 Task: Add the task  Integrate a new online platform for online tutoring services to the section Debug Drift in the project ApexLine and add a Due Date to the respective task as 2024/01/10
Action: Mouse moved to (728, 381)
Screenshot: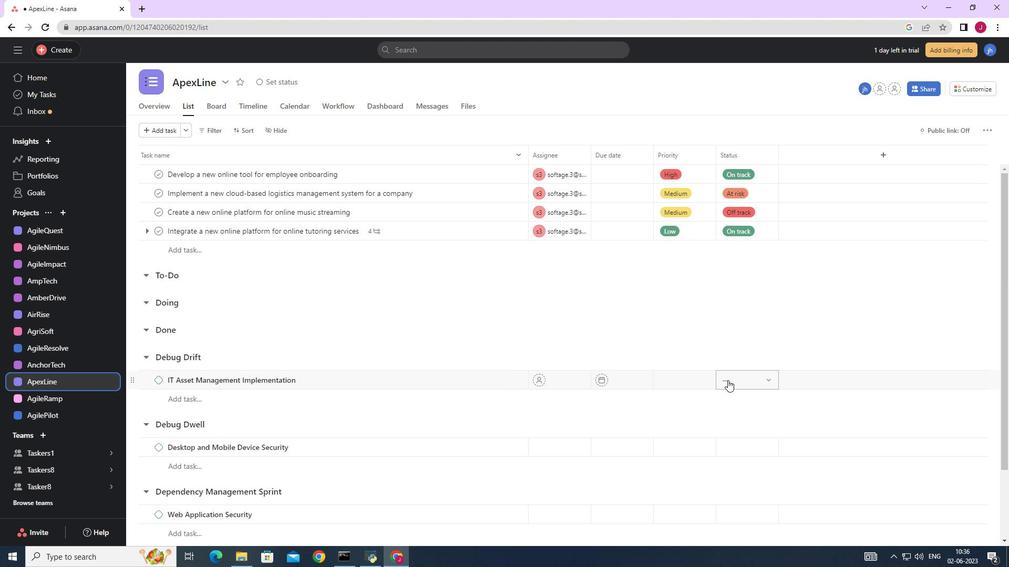 
Action: Mouse scrolled (728, 381) with delta (0, 0)
Screenshot: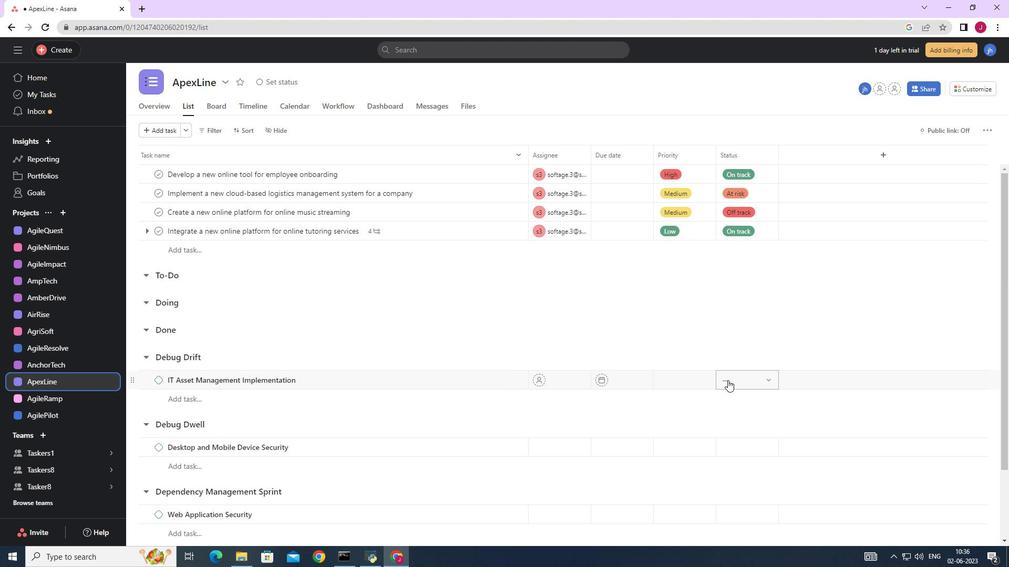 
Action: Mouse scrolled (728, 381) with delta (0, 0)
Screenshot: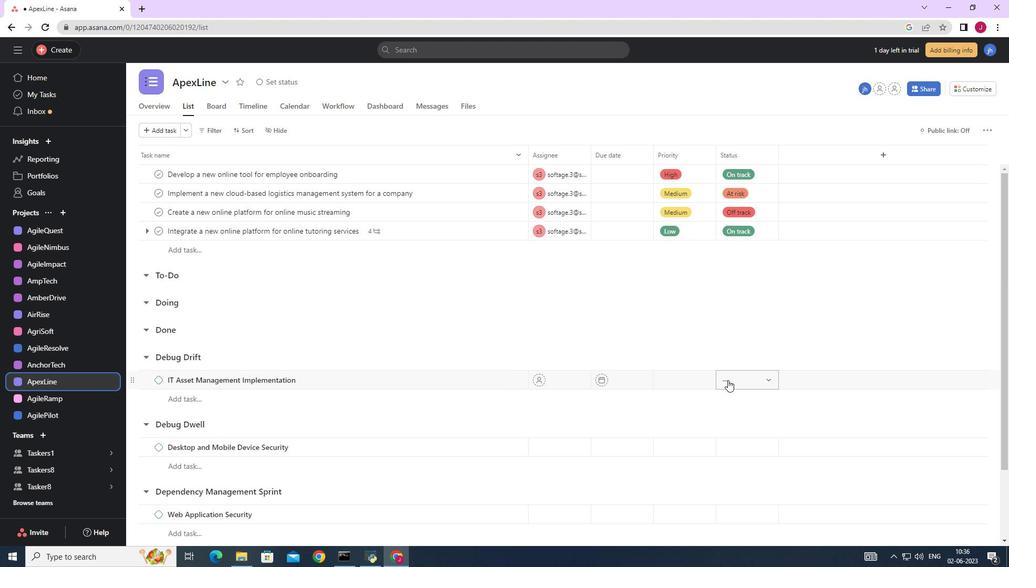 
Action: Mouse scrolled (728, 381) with delta (0, 0)
Screenshot: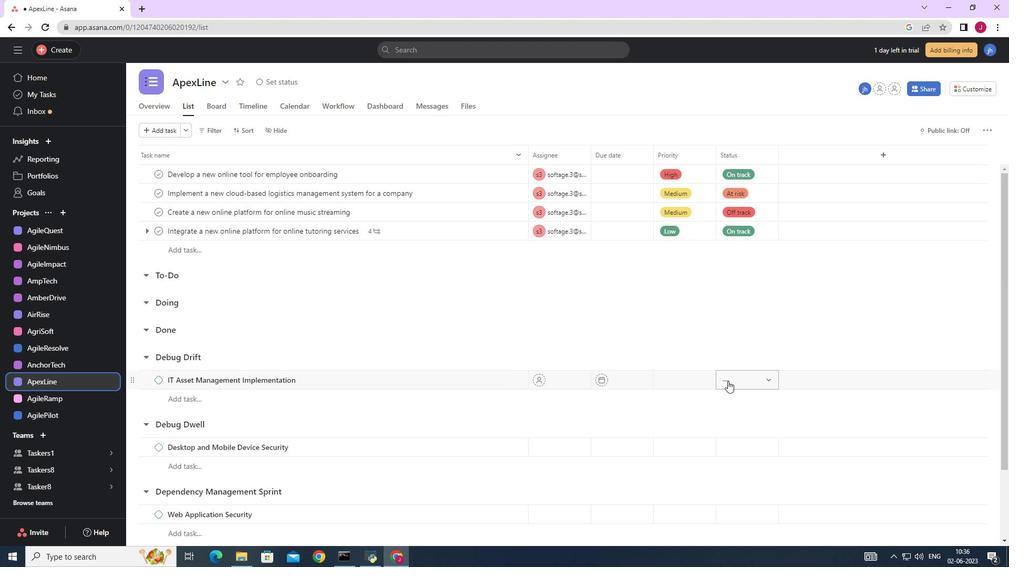 
Action: Mouse scrolled (728, 381) with delta (0, 0)
Screenshot: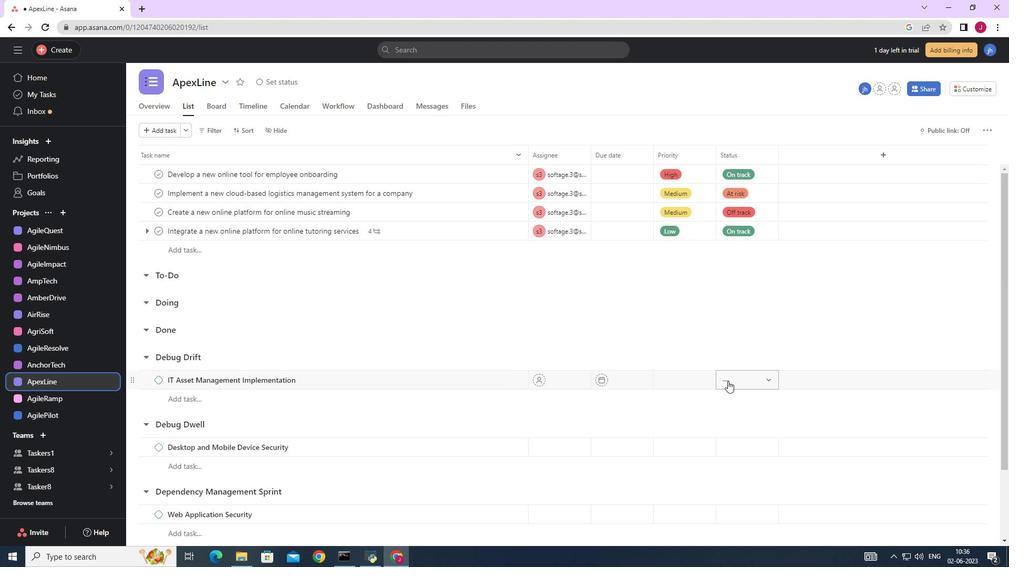 
Action: Mouse scrolled (728, 381) with delta (0, 0)
Screenshot: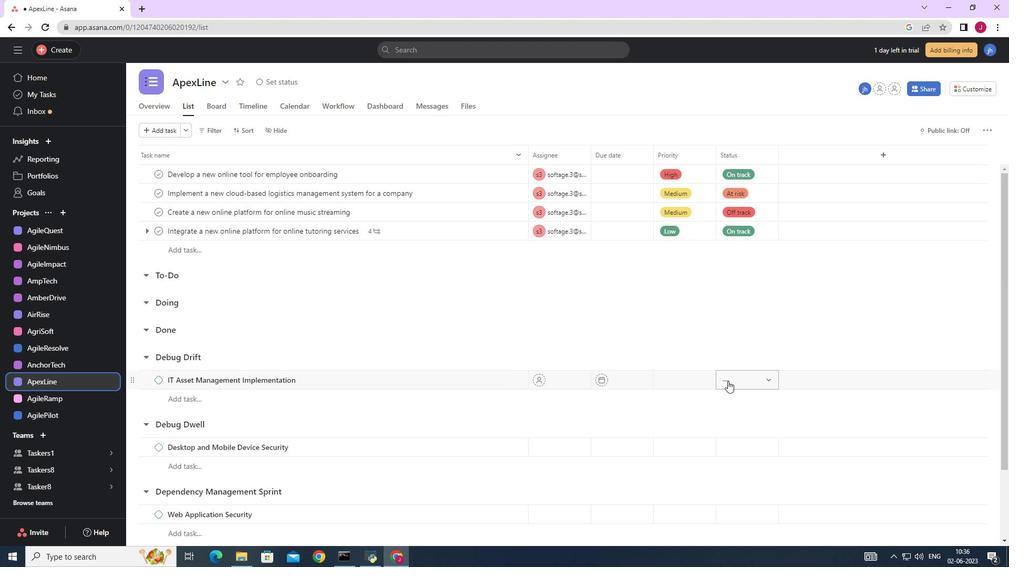 
Action: Mouse moved to (710, 389)
Screenshot: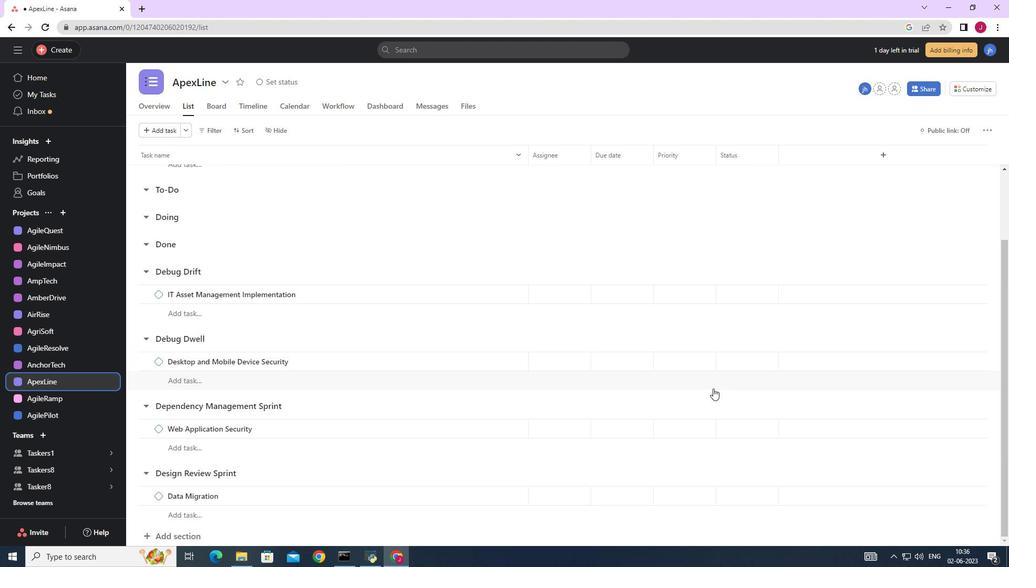 
Action: Mouse scrolled (710, 390) with delta (0, 0)
Screenshot: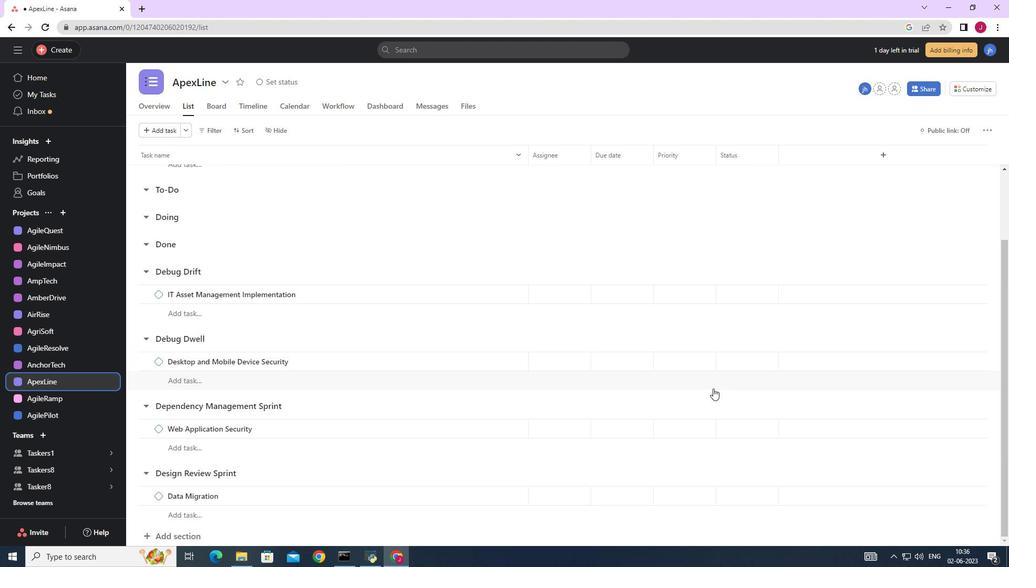 
Action: Mouse scrolled (710, 390) with delta (0, 0)
Screenshot: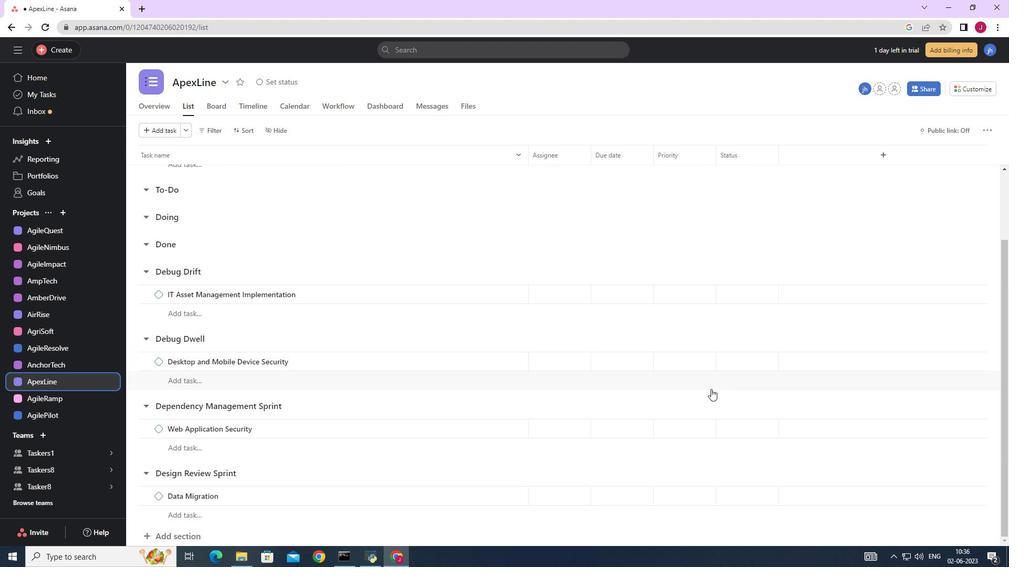 
Action: Mouse scrolled (710, 390) with delta (0, 0)
Screenshot: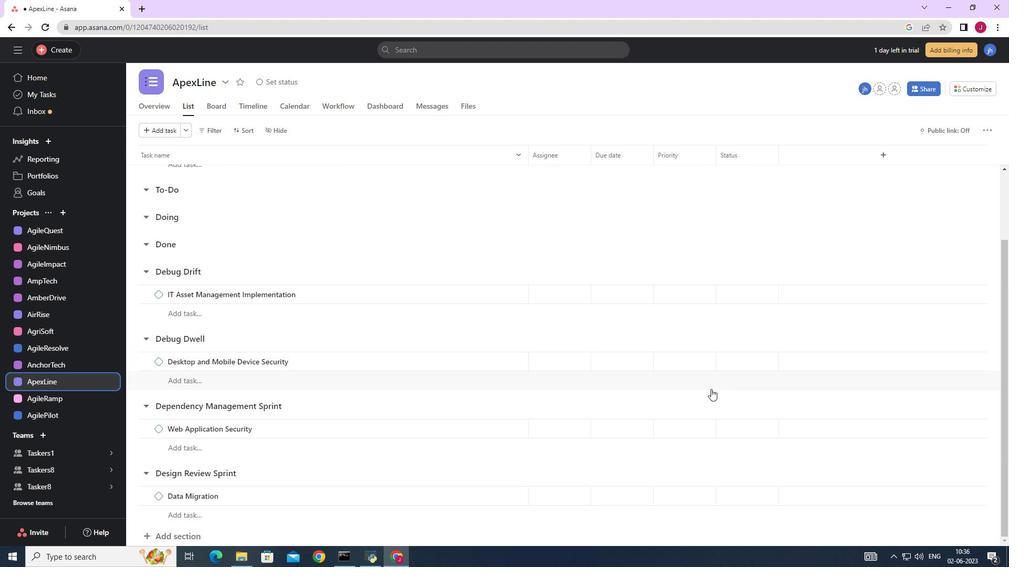 
Action: Mouse moved to (709, 389)
Screenshot: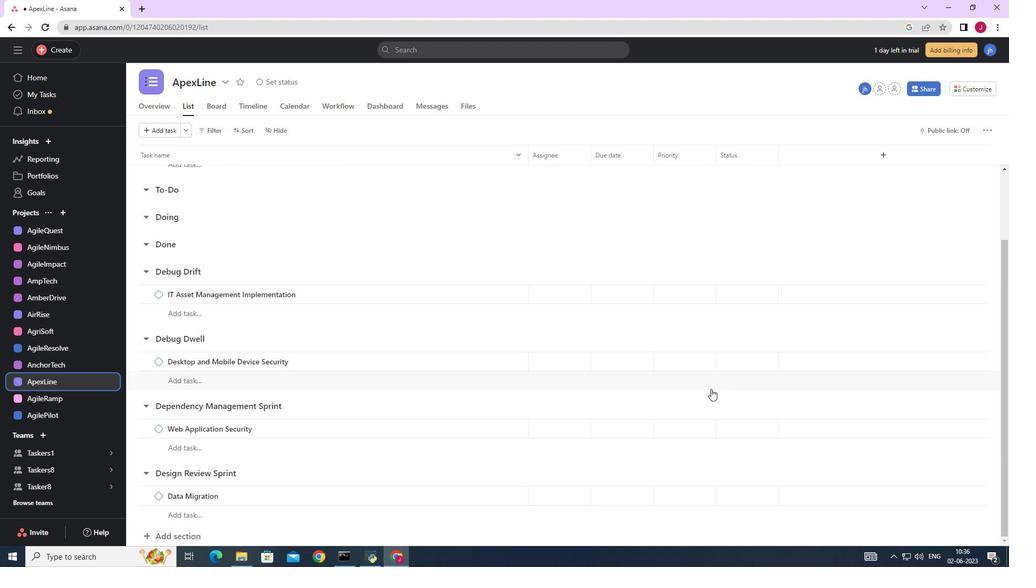 
Action: Mouse scrolled (709, 390) with delta (0, 0)
Screenshot: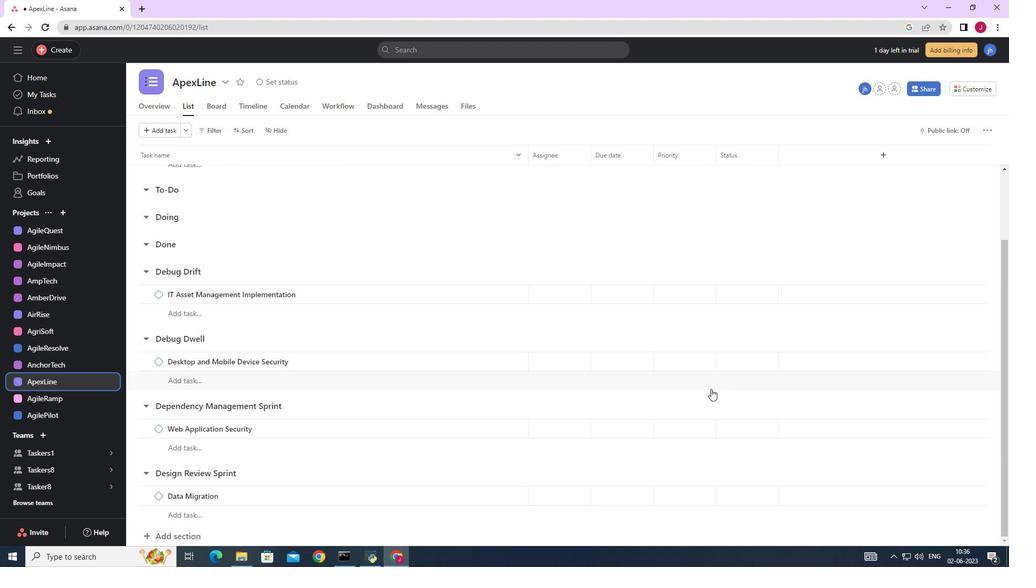 
Action: Mouse moved to (504, 228)
Screenshot: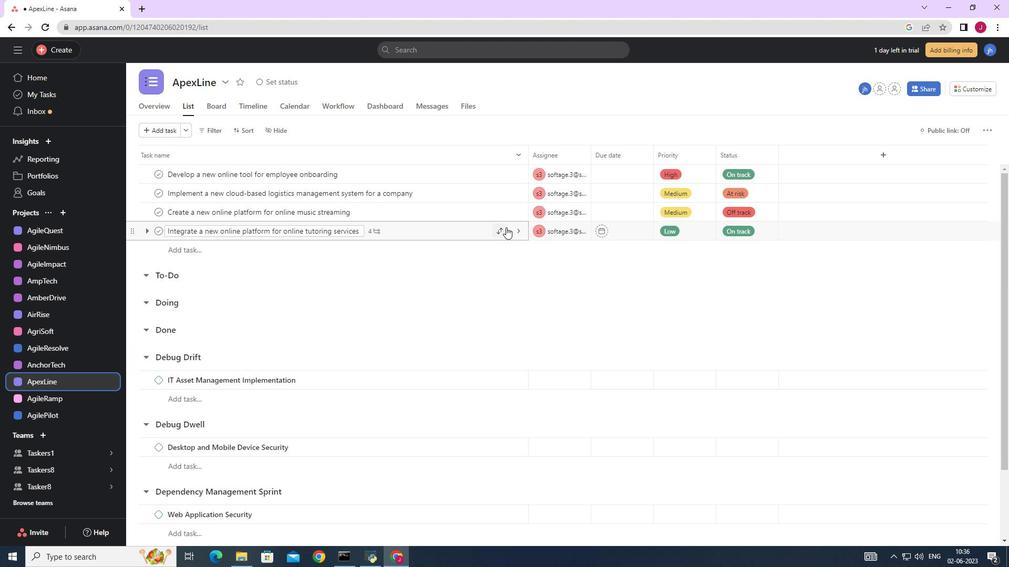 
Action: Mouse pressed left at (504, 228)
Screenshot: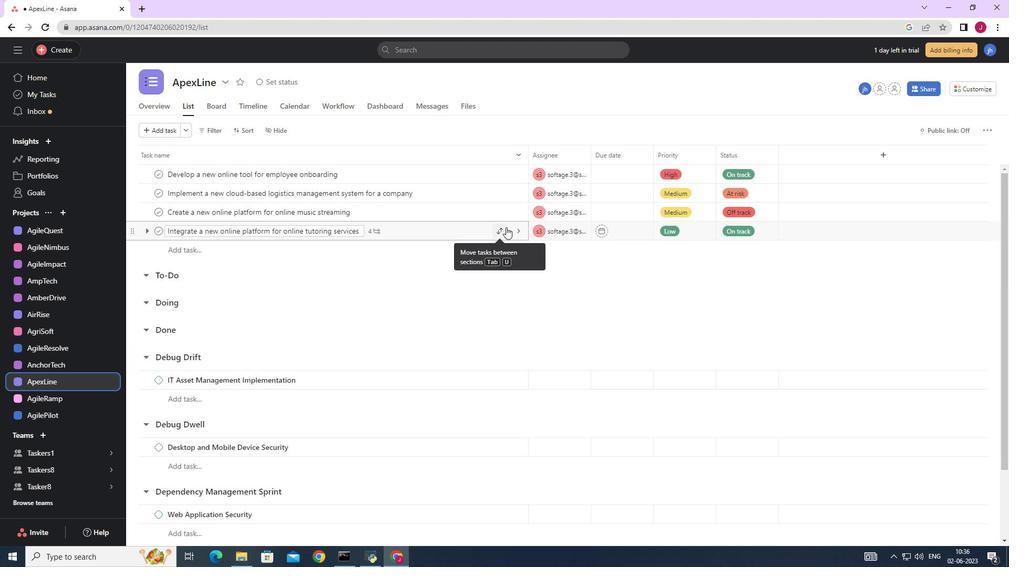 
Action: Mouse moved to (439, 347)
Screenshot: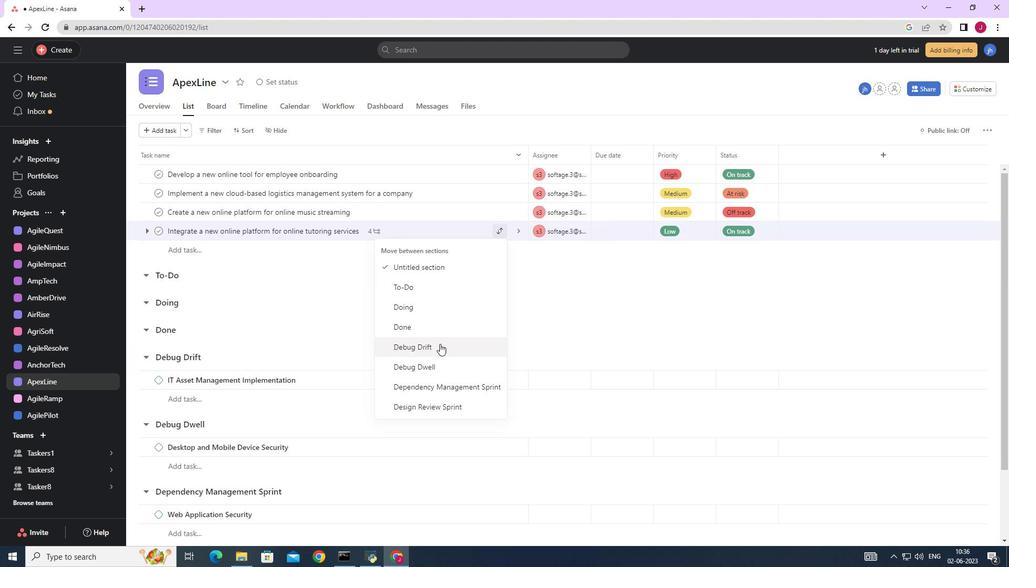 
Action: Mouse pressed left at (439, 347)
Screenshot: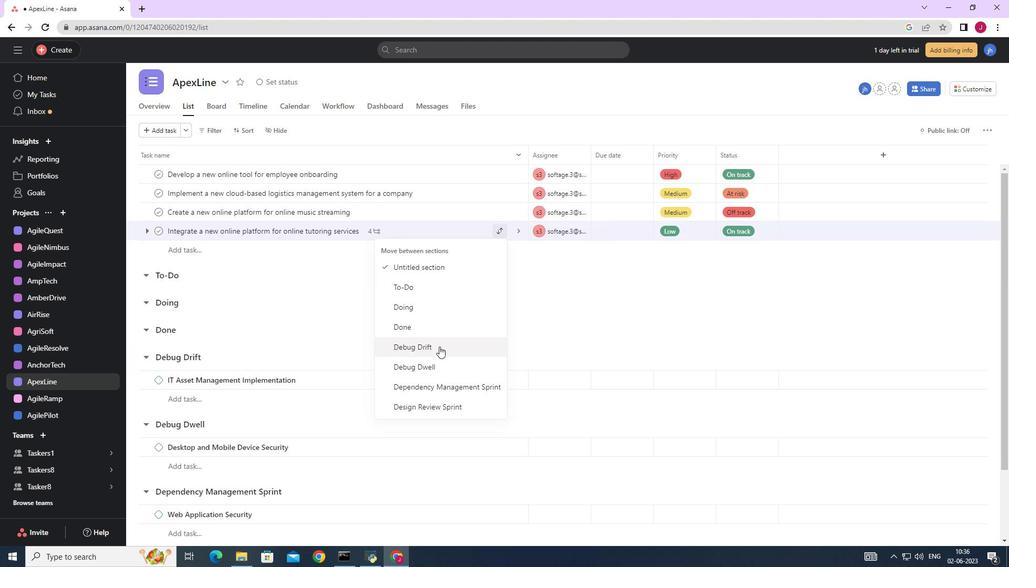 
Action: Mouse moved to (637, 360)
Screenshot: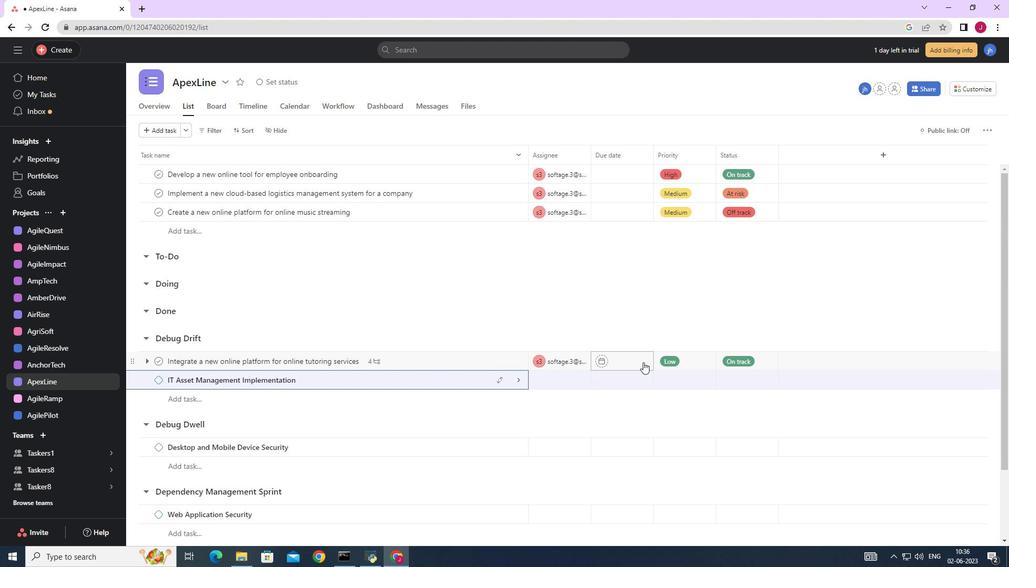 
Action: Mouse pressed left at (637, 360)
Screenshot: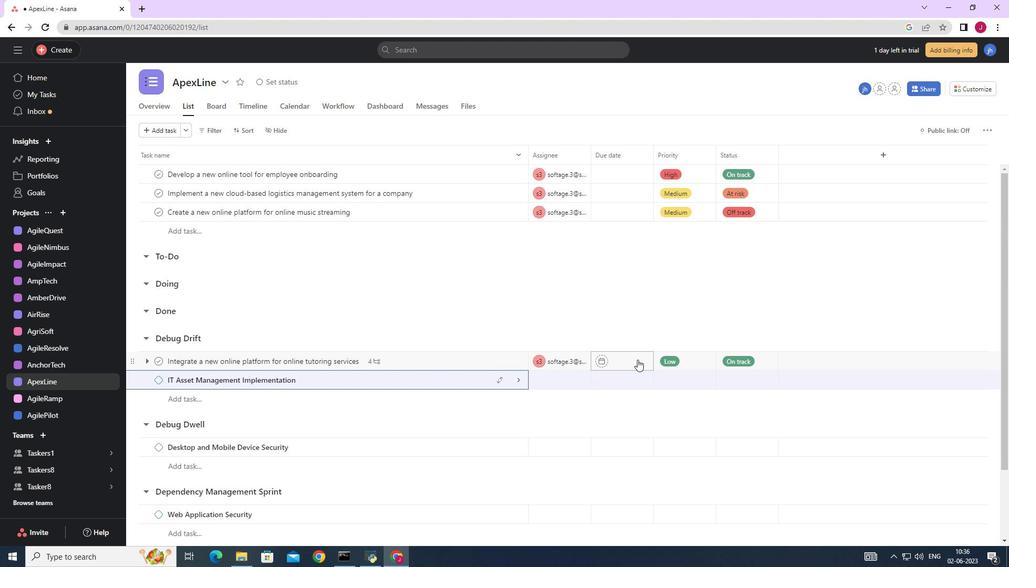 
Action: Mouse moved to (725, 195)
Screenshot: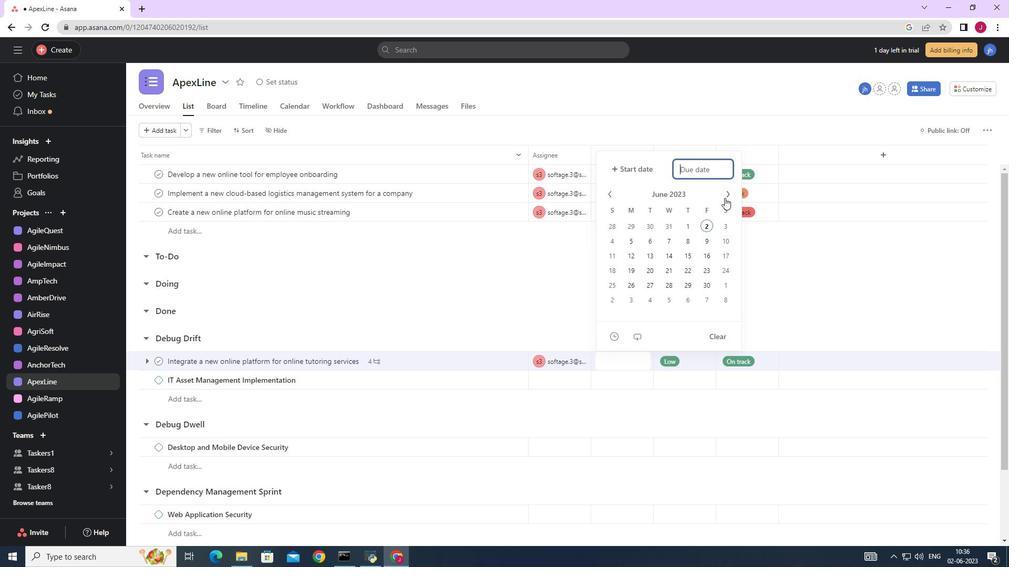 
Action: Mouse pressed left at (725, 195)
Screenshot: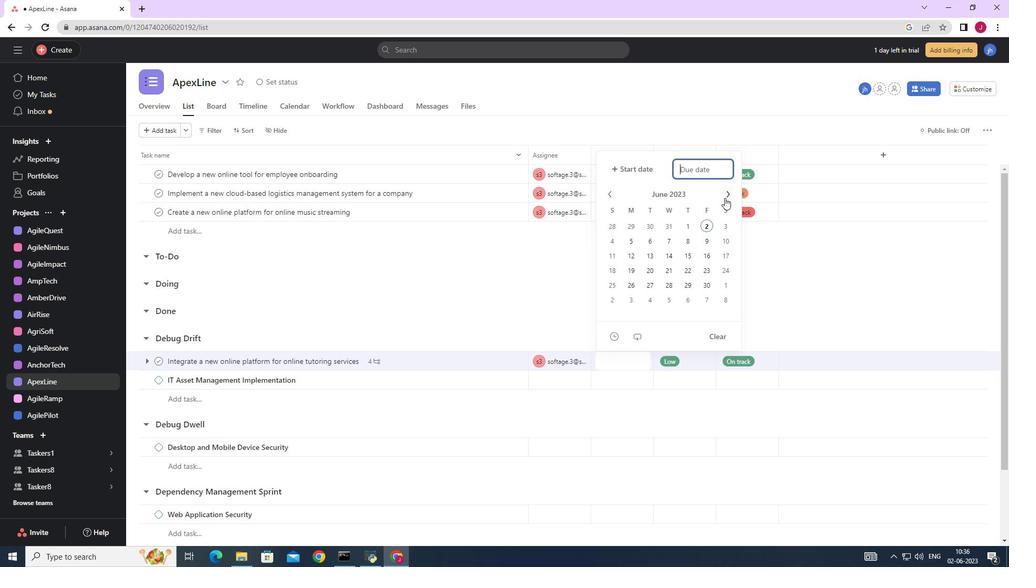 
Action: Mouse moved to (725, 195)
Screenshot: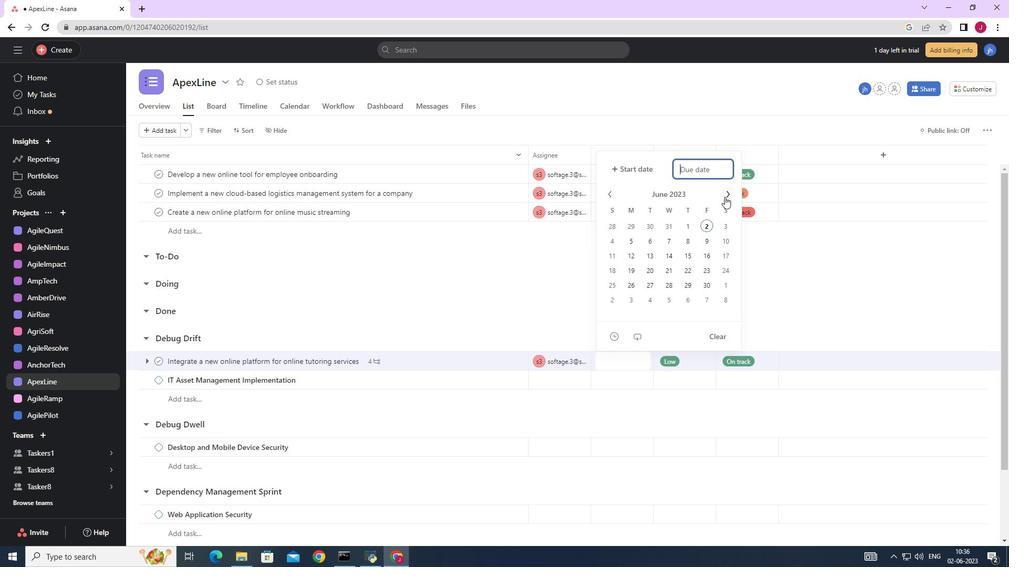 
Action: Mouse pressed left at (725, 195)
Screenshot: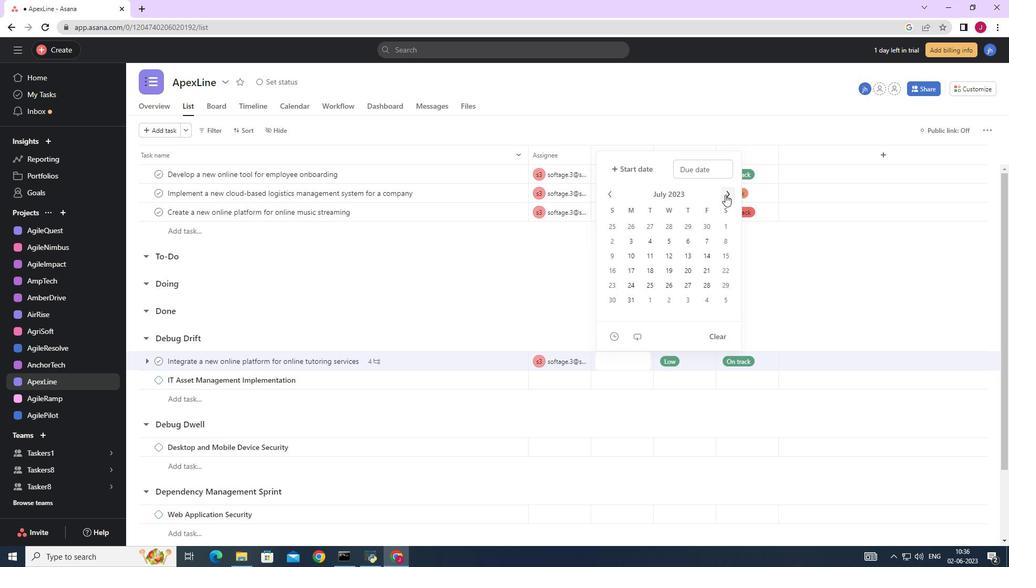
Action: Mouse pressed left at (725, 195)
Screenshot: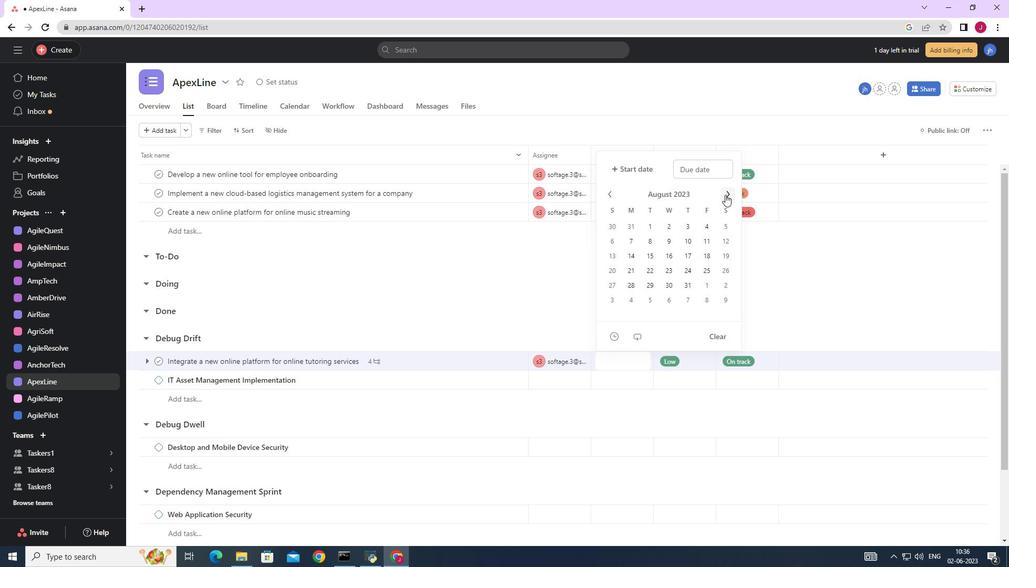 
Action: Mouse pressed left at (725, 195)
Screenshot: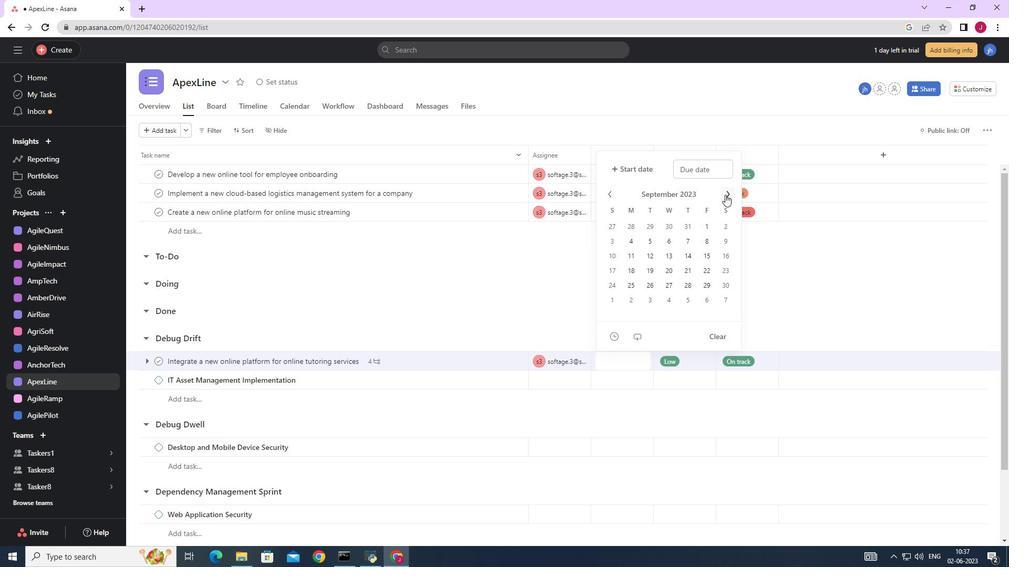 
Action: Mouse pressed left at (725, 195)
Screenshot: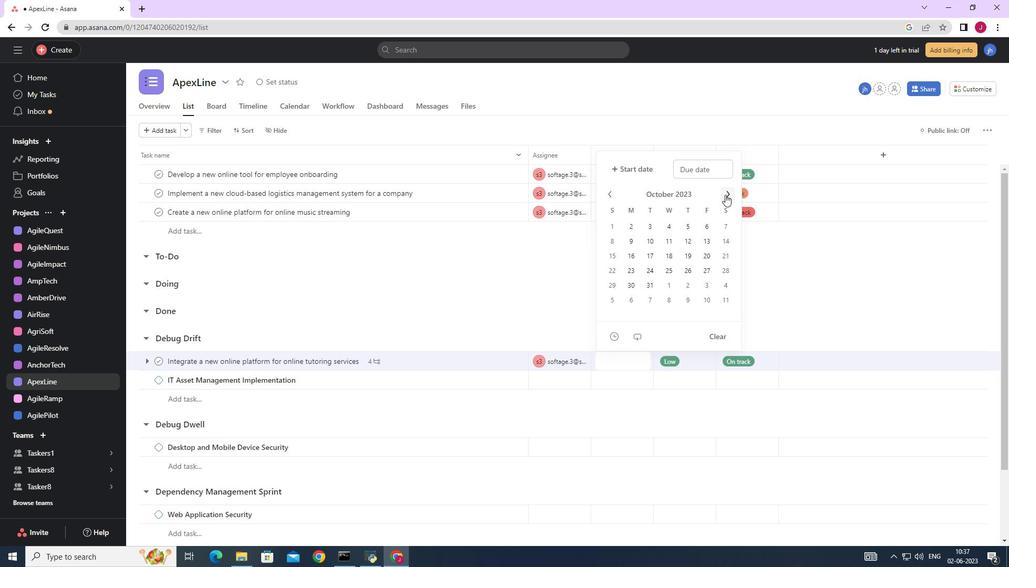 
Action: Mouse pressed left at (725, 195)
Screenshot: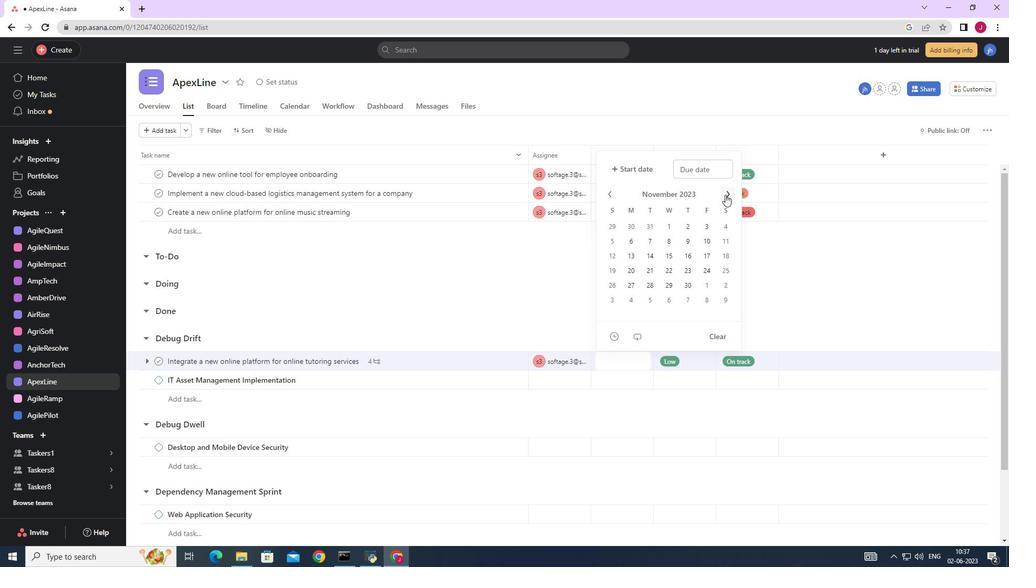
Action: Mouse pressed left at (725, 195)
Screenshot: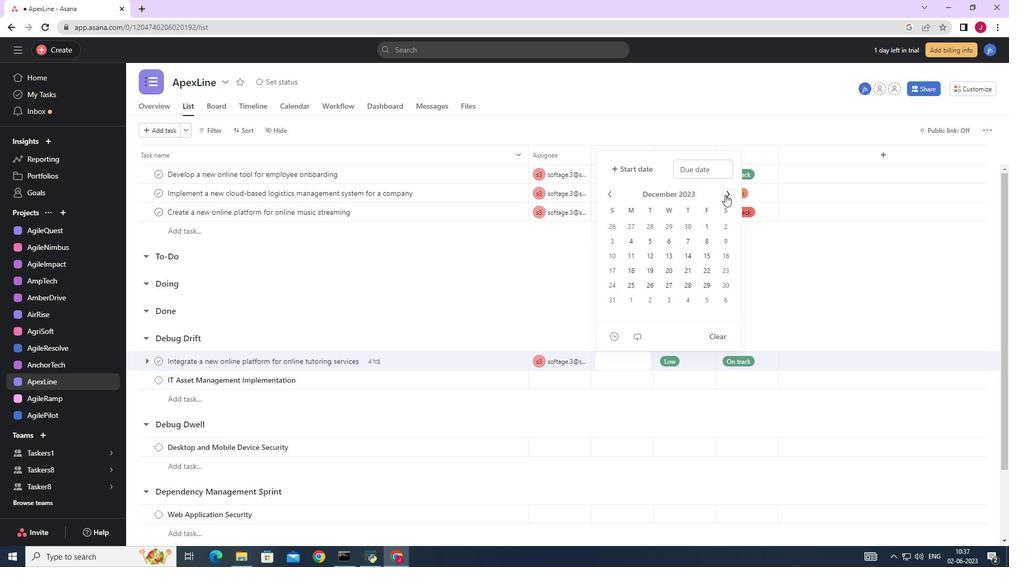 
Action: Mouse pressed left at (725, 195)
Screenshot: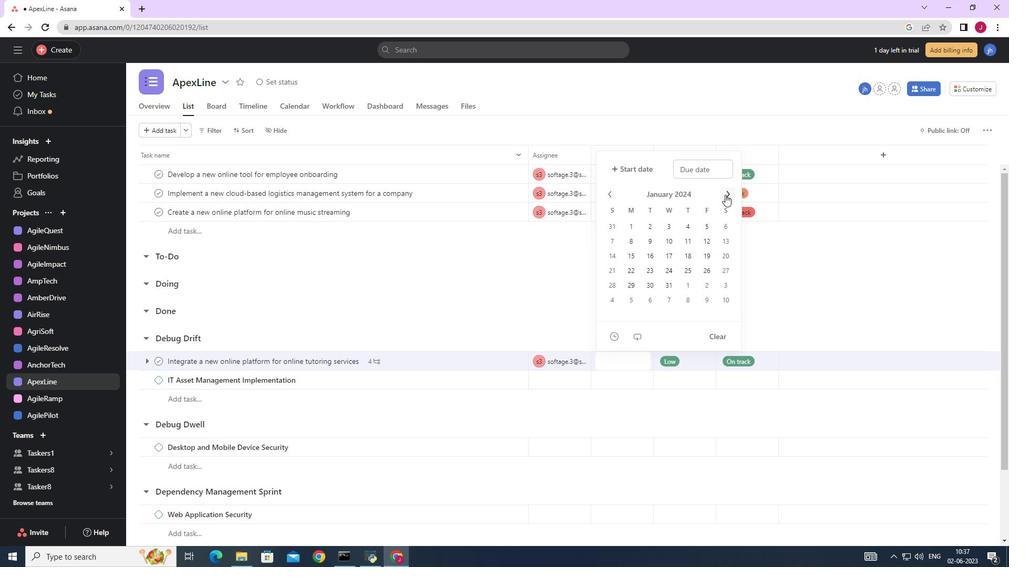 
Action: Mouse moved to (614, 192)
Screenshot: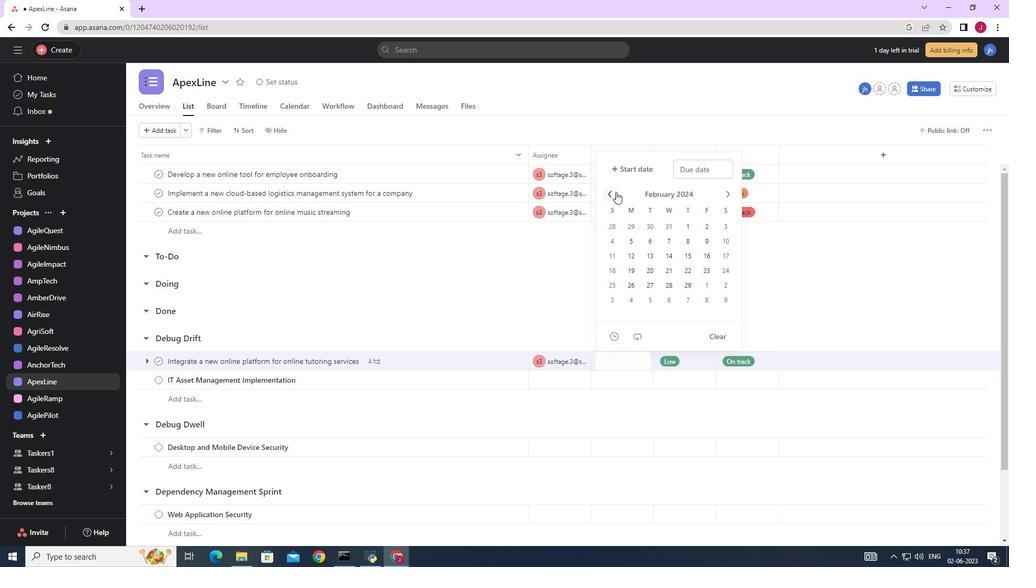 
Action: Mouse pressed left at (614, 192)
Screenshot: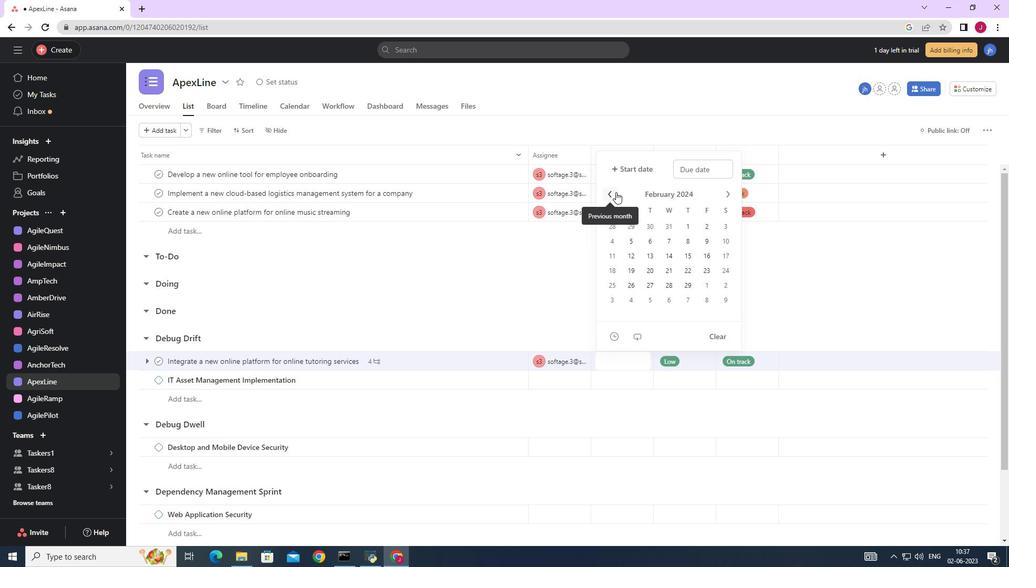
Action: Mouse moved to (665, 240)
Screenshot: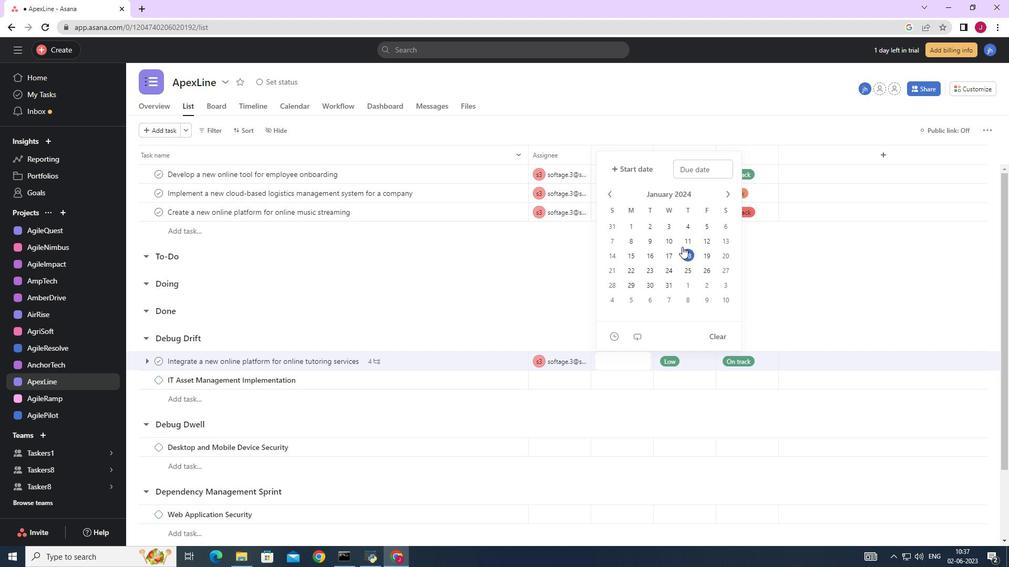 
Action: Mouse pressed left at (665, 240)
Screenshot: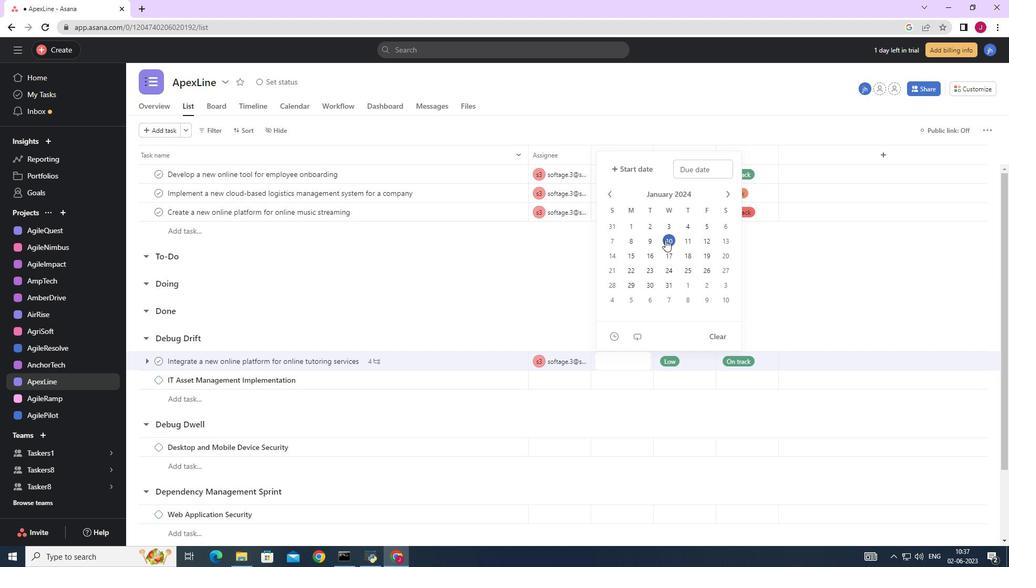 
Action: Mouse moved to (848, 286)
Screenshot: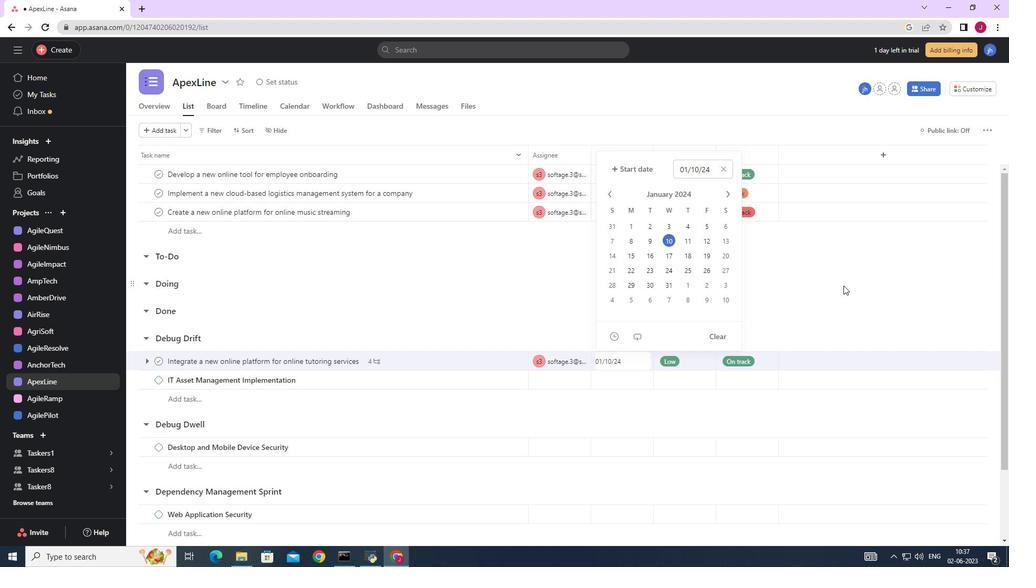 
Action: Mouse pressed left at (848, 286)
Screenshot: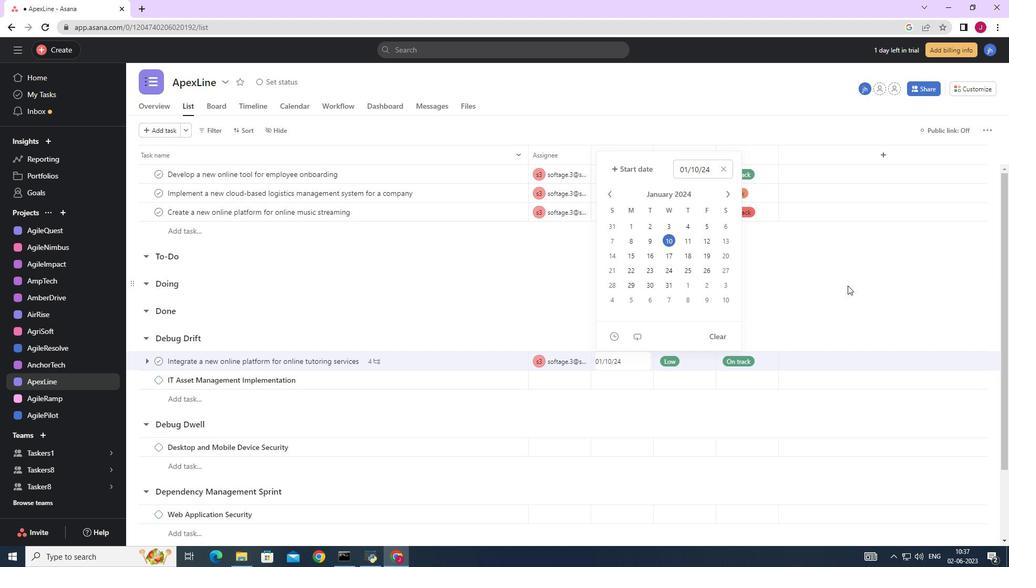 
Action: Mouse moved to (845, 286)
Screenshot: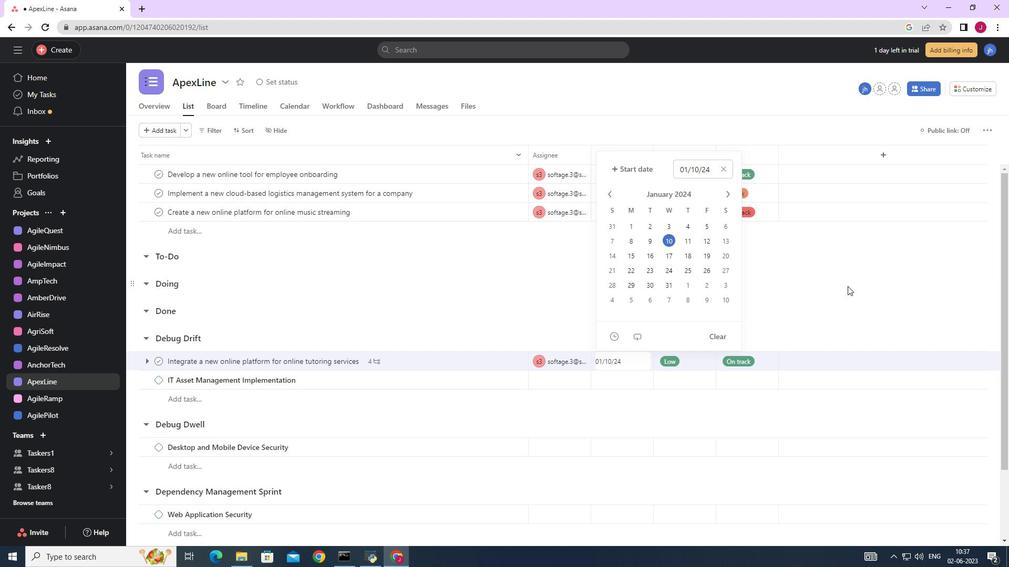 
